 Task: Check the renting blogs.
Action: Mouse moved to (1346, 229)
Screenshot: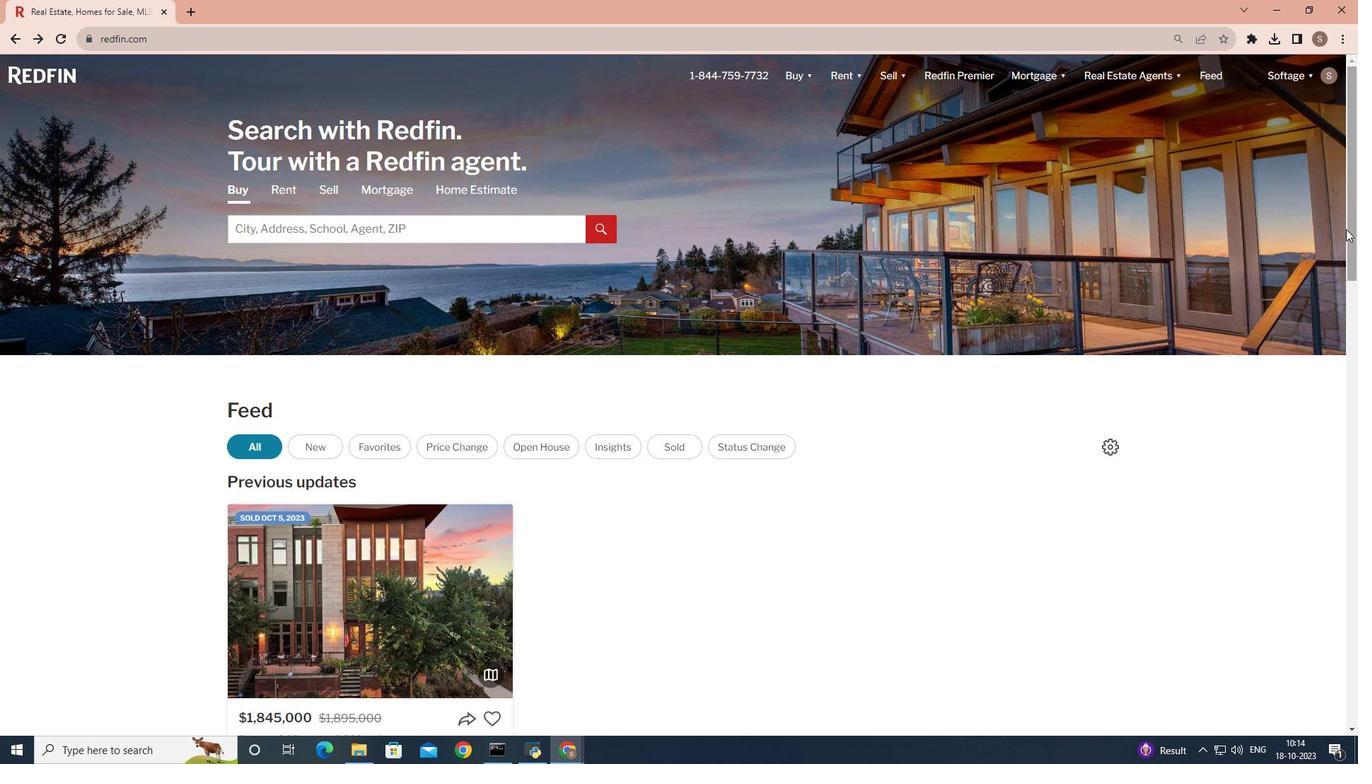 
Action: Mouse pressed left at (1346, 229)
Screenshot: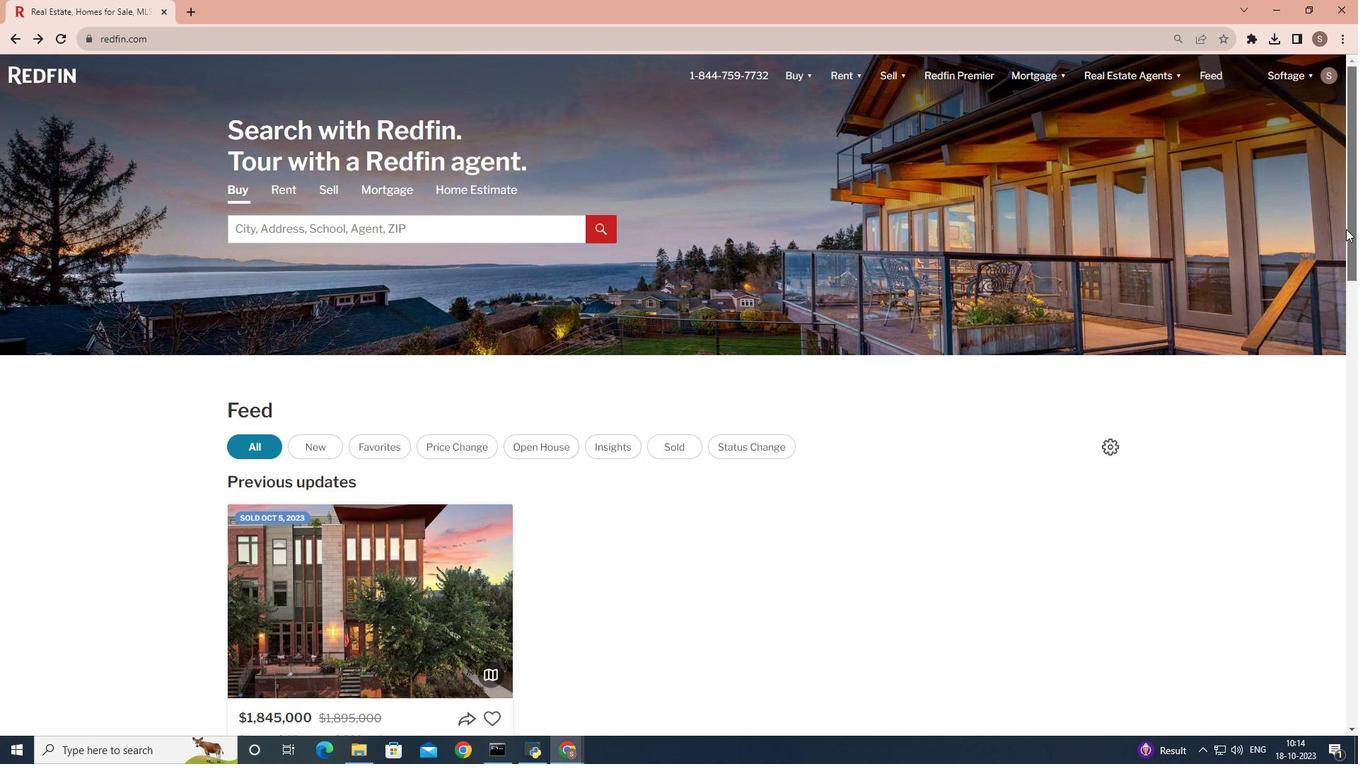 
Action: Mouse moved to (395, 607)
Screenshot: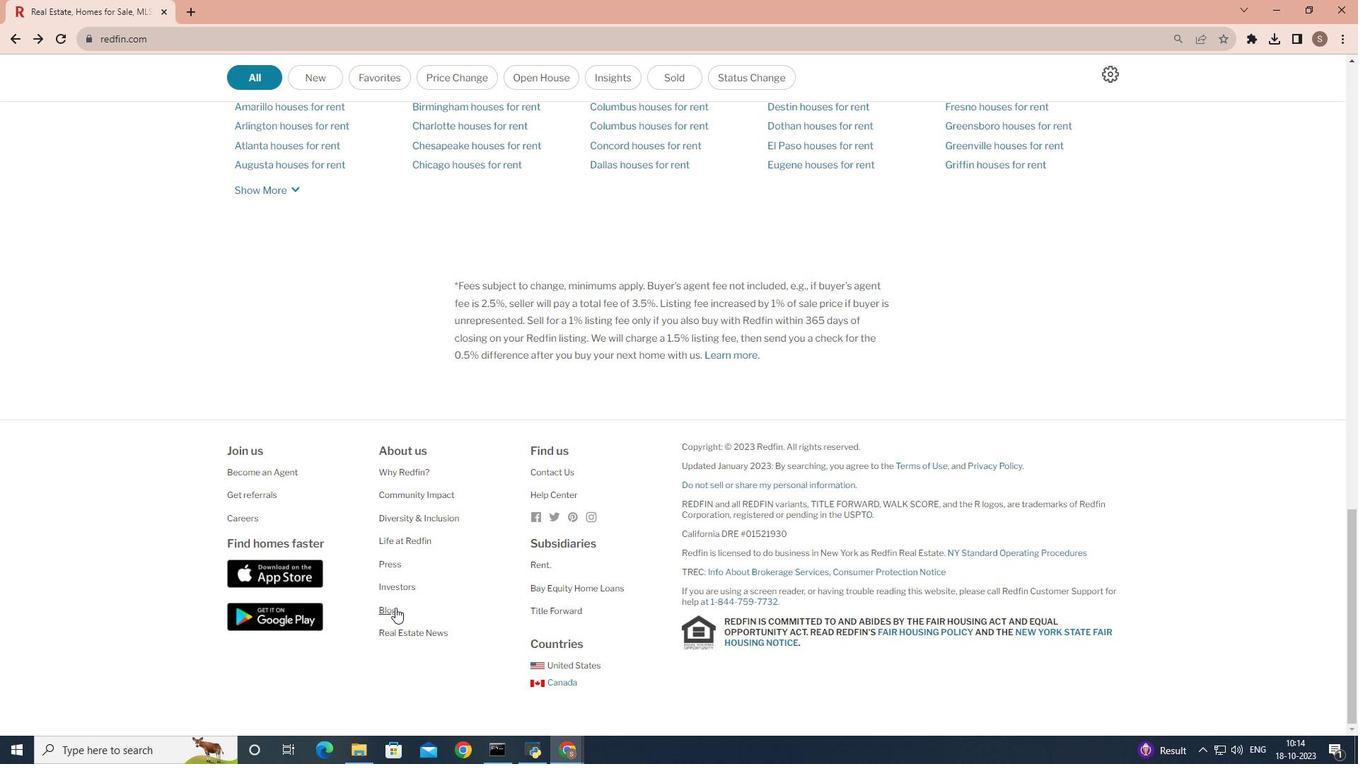 
Action: Mouse pressed left at (395, 607)
Screenshot: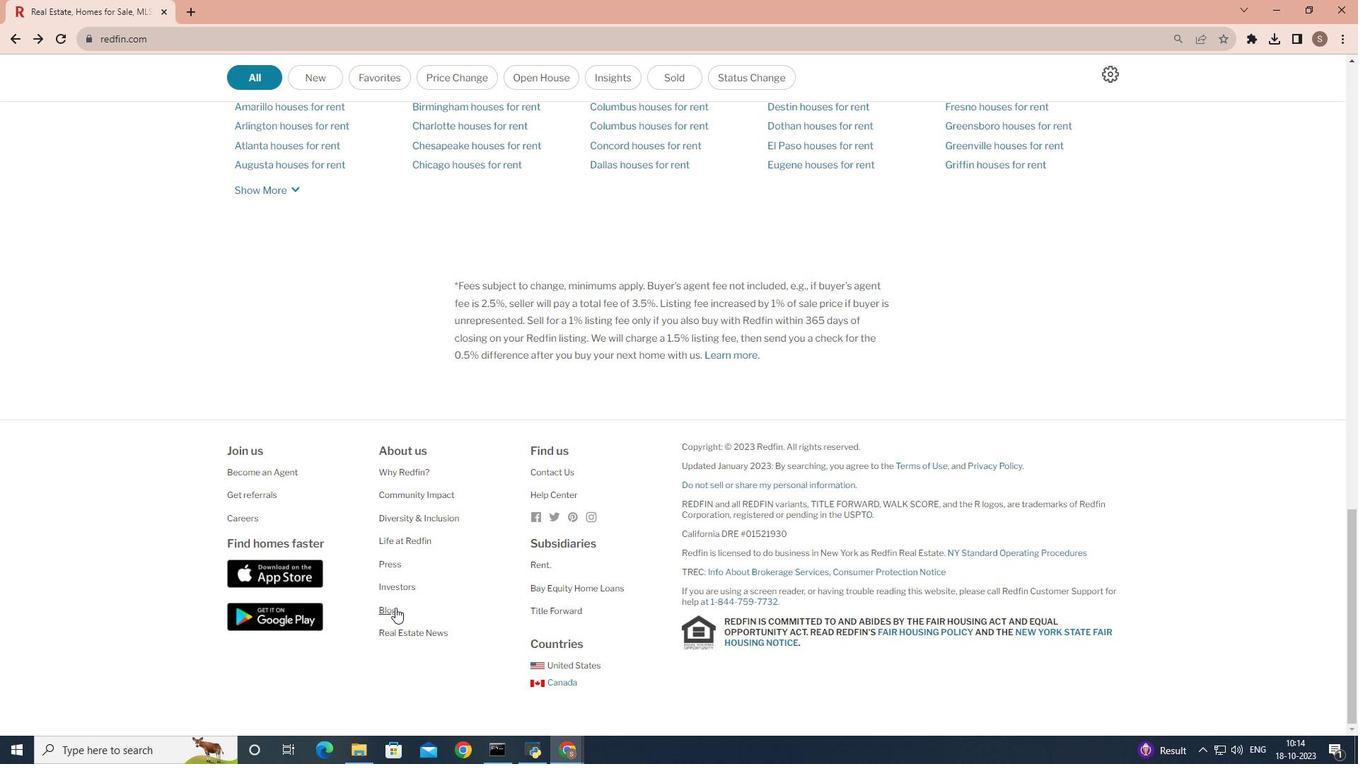 
Action: Mouse moved to (294, 143)
Screenshot: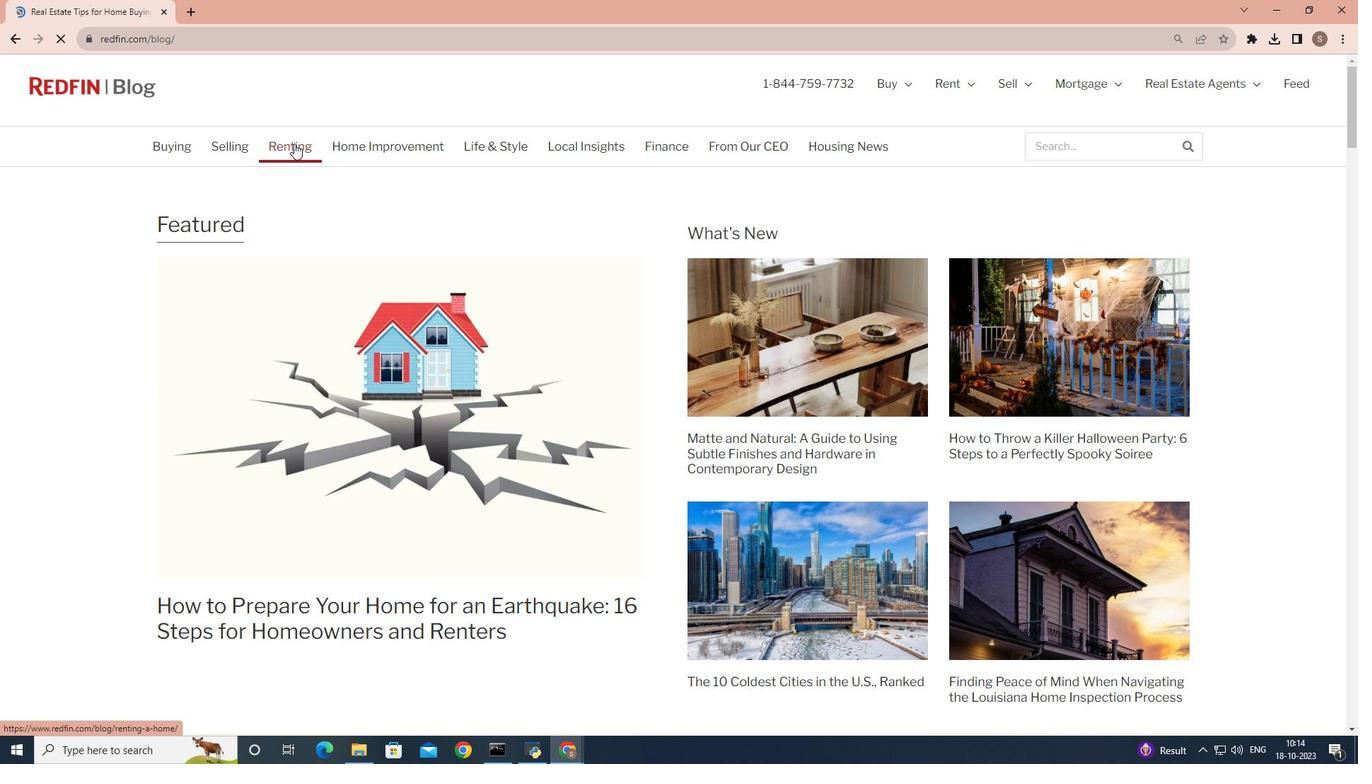 
Action: Mouse pressed left at (294, 143)
Screenshot: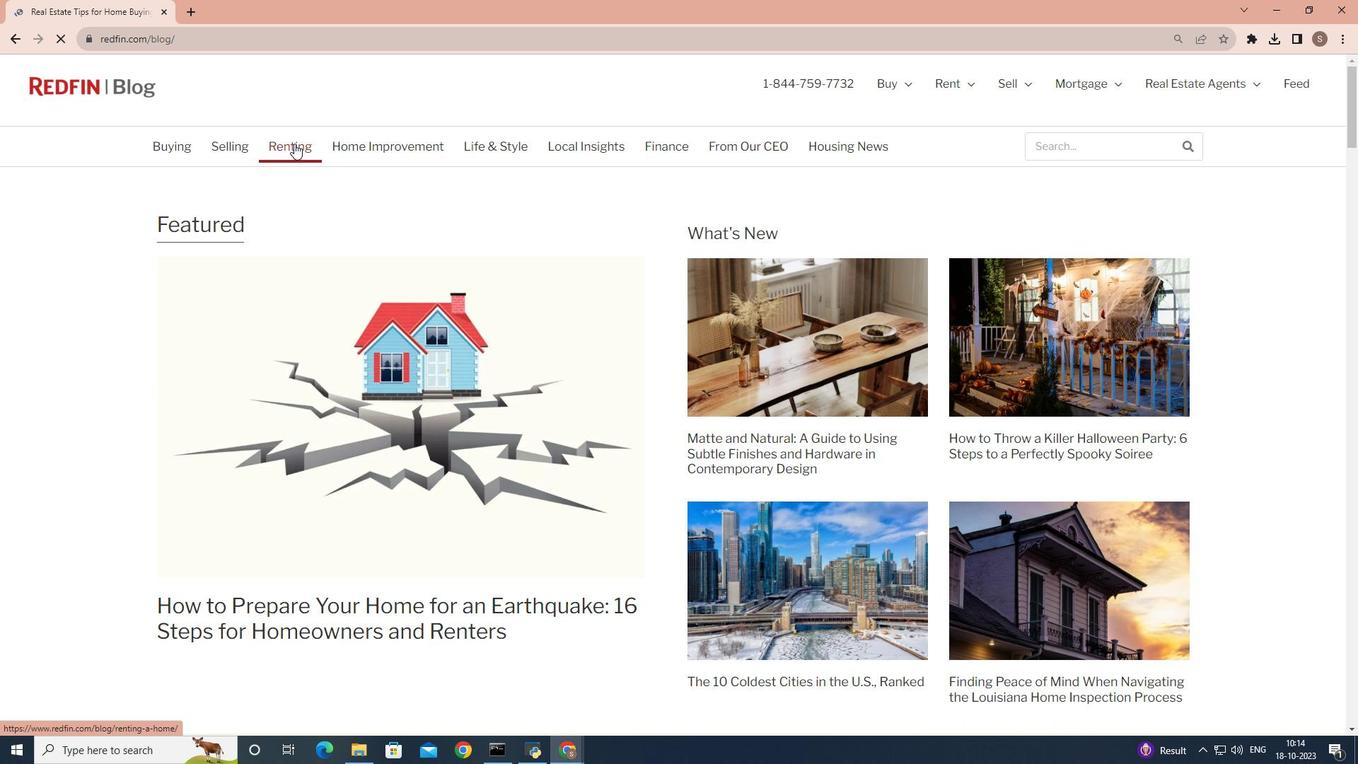 
